 Task: Create a calendar appointment titled 'Sports Event' on 6/28/2023 from 4:00 PM to 4:30 PM in the 'Chennai, Kolkata, Mumbai' time zone.
Action: Mouse moved to (18, 60)
Screenshot: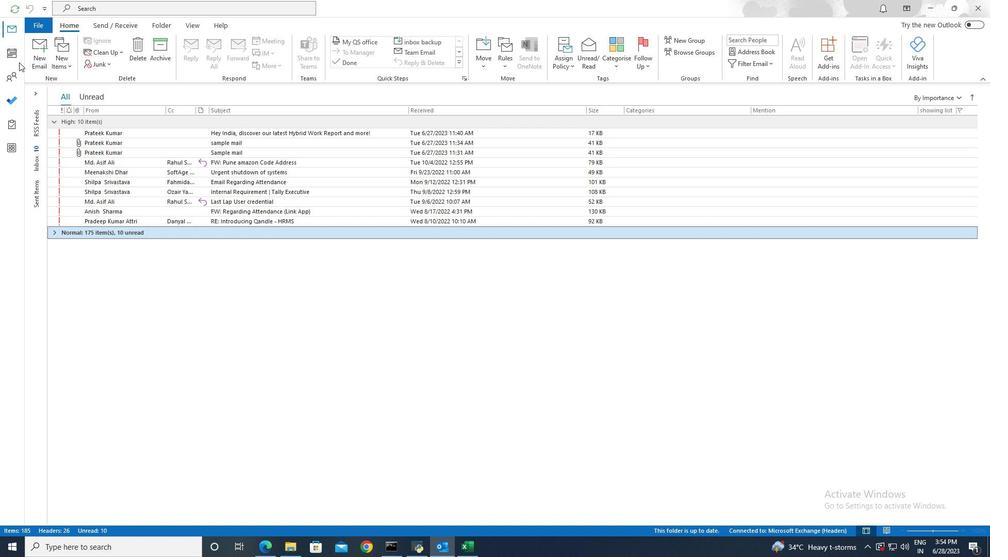 
Action: Mouse pressed left at (18, 60)
Screenshot: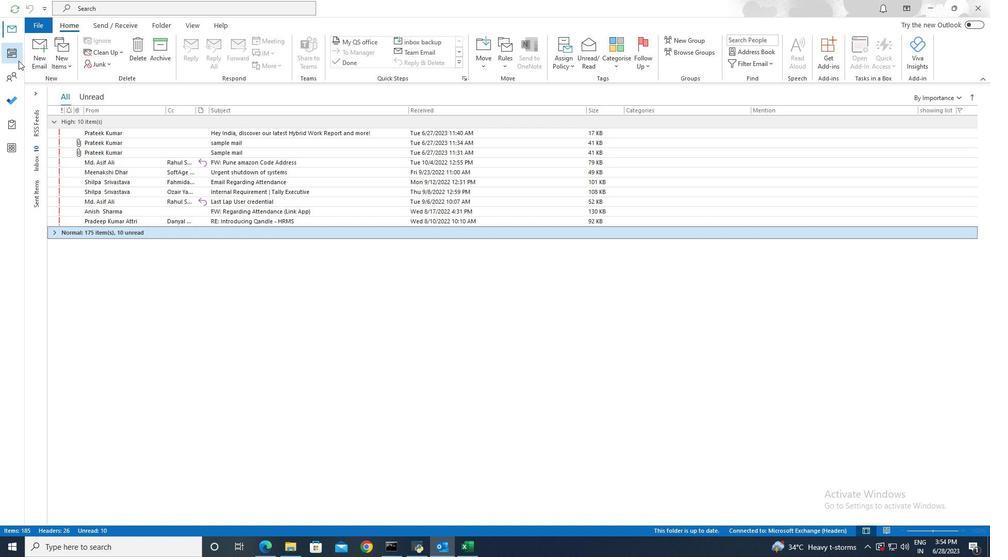 
Action: Mouse moved to (54, 59)
Screenshot: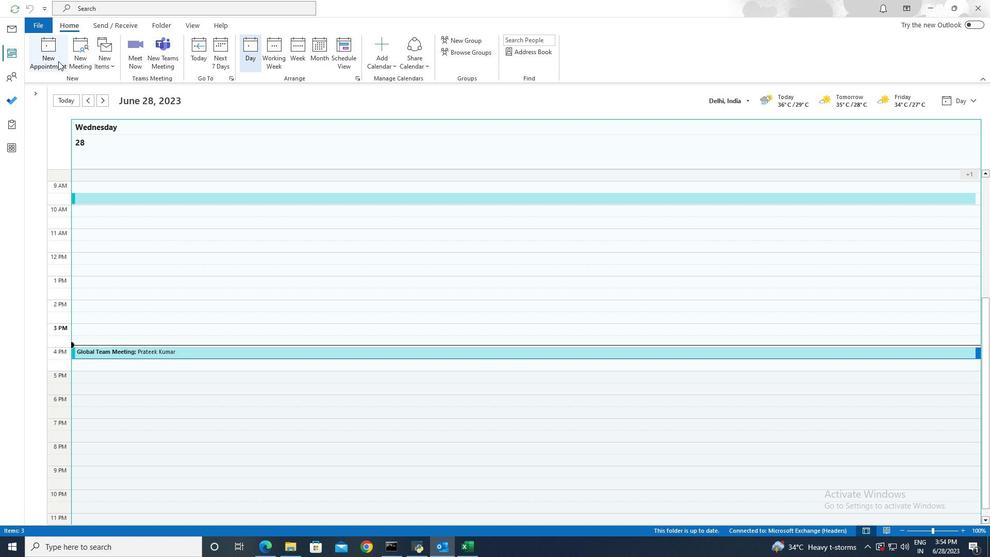 
Action: Mouse pressed left at (54, 59)
Screenshot: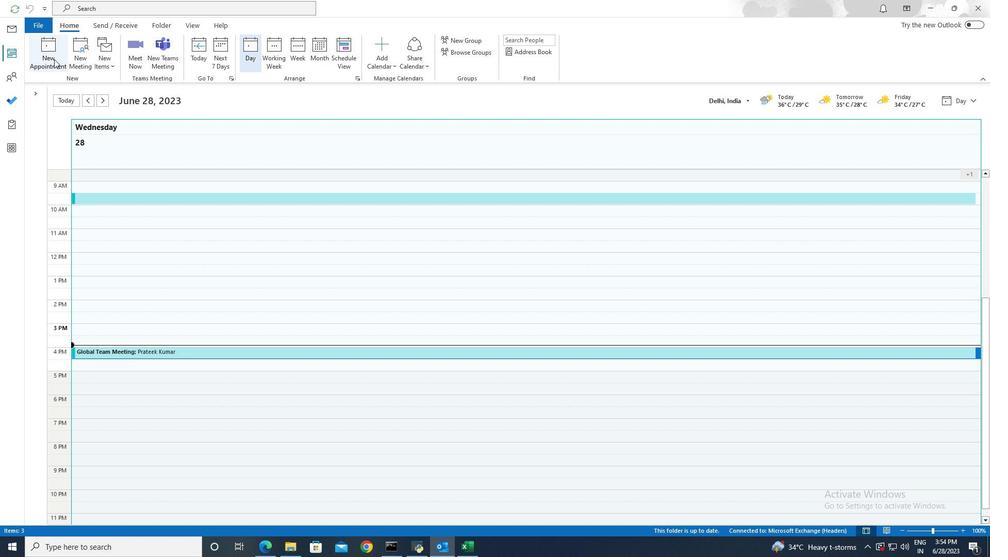 
Action: Mouse moved to (340, 54)
Screenshot: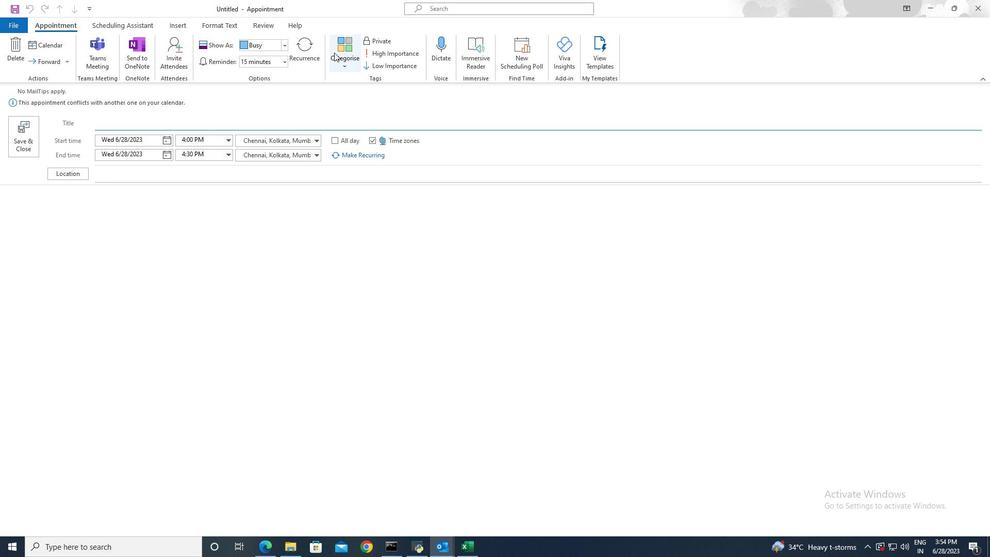 
Action: Mouse pressed left at (340, 54)
Screenshot: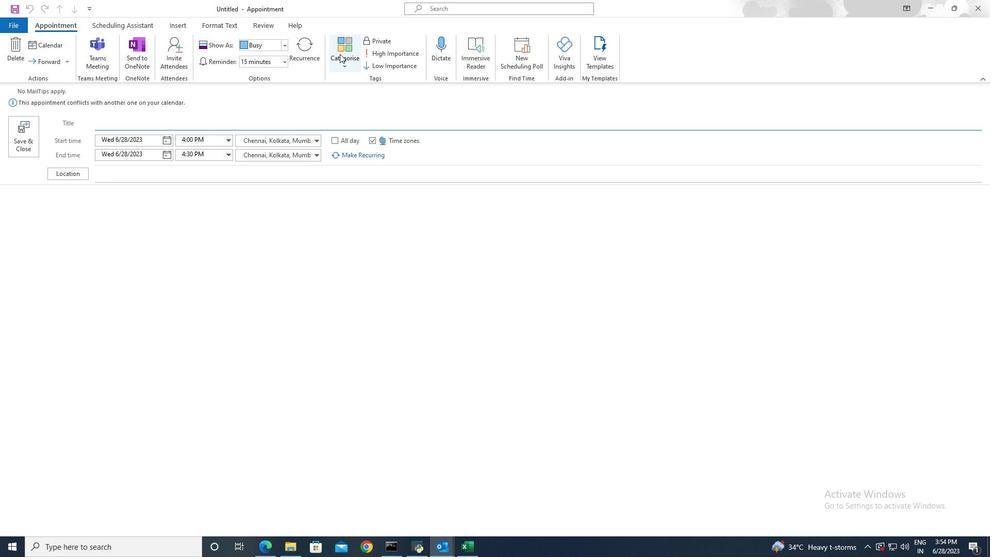 
Action: Mouse moved to (362, 136)
Screenshot: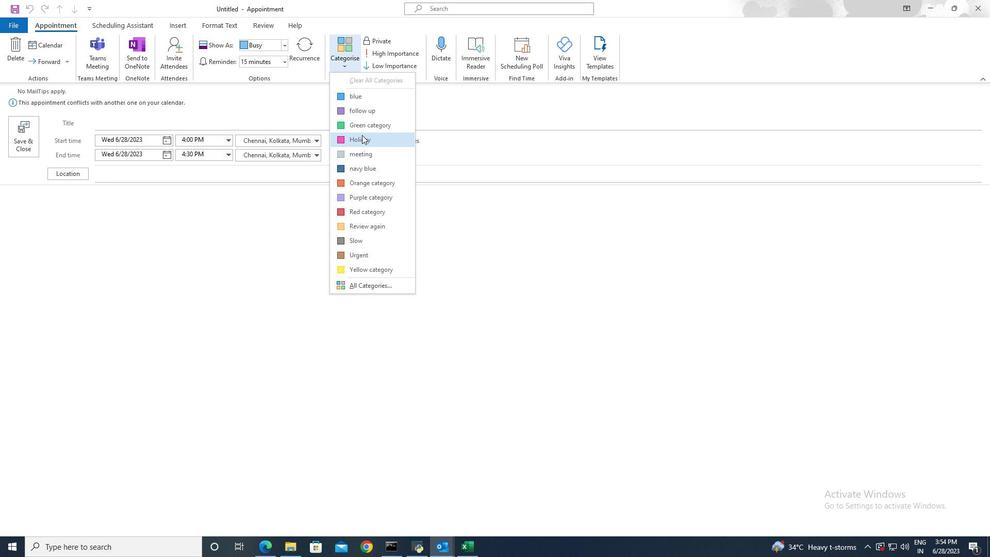 
Action: Mouse pressed left at (362, 136)
Screenshot: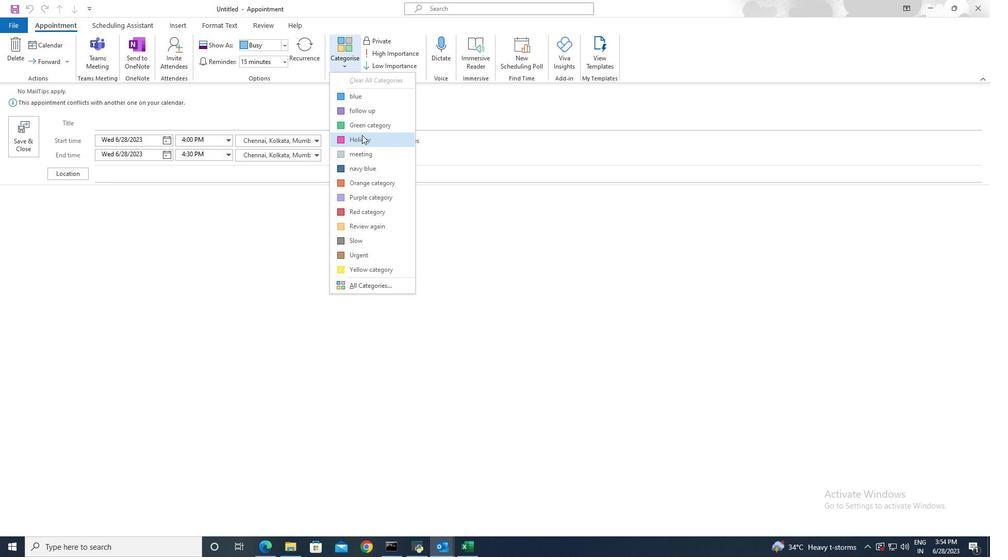 
Action: Mouse moved to (192, 137)
Screenshot: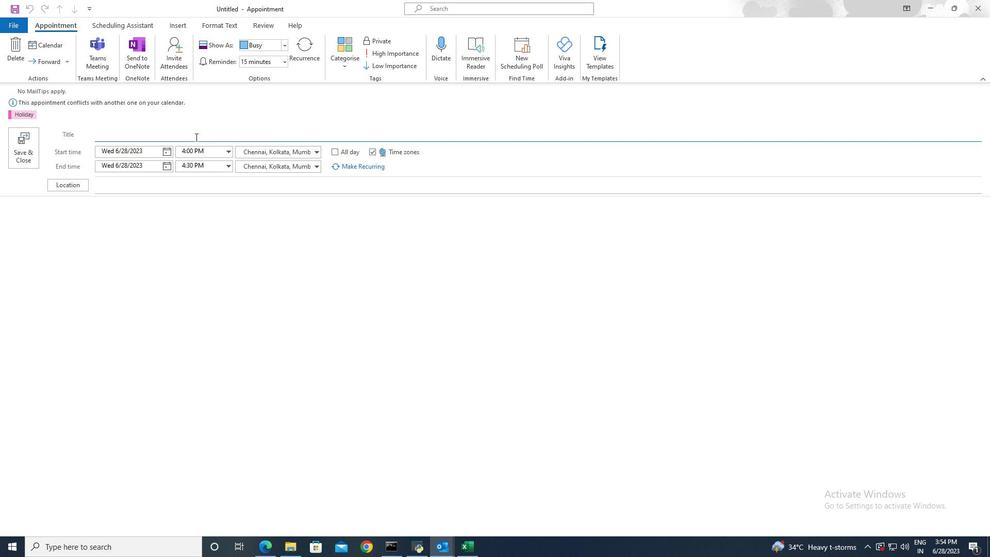 
Action: Mouse pressed left at (192, 137)
Screenshot: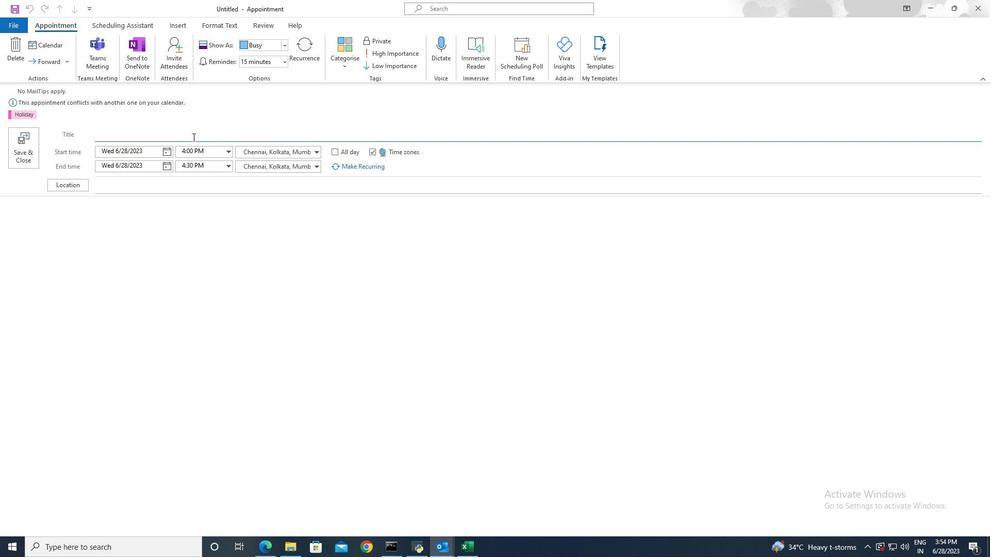 
Action: Key pressed <Key.shift>Sports<Key.space><Key.shift>Event
Screenshot: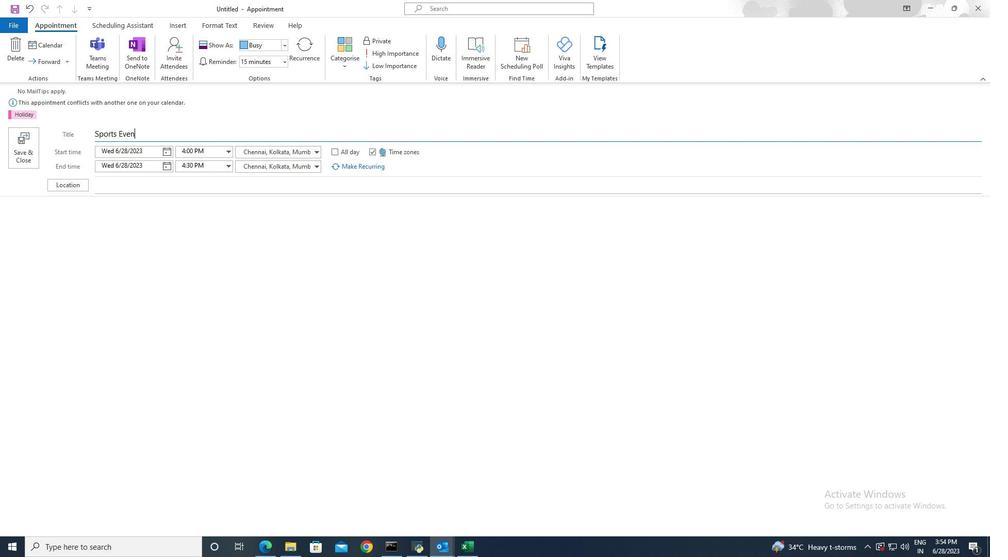 
Action: Mouse moved to (192, 138)
Screenshot: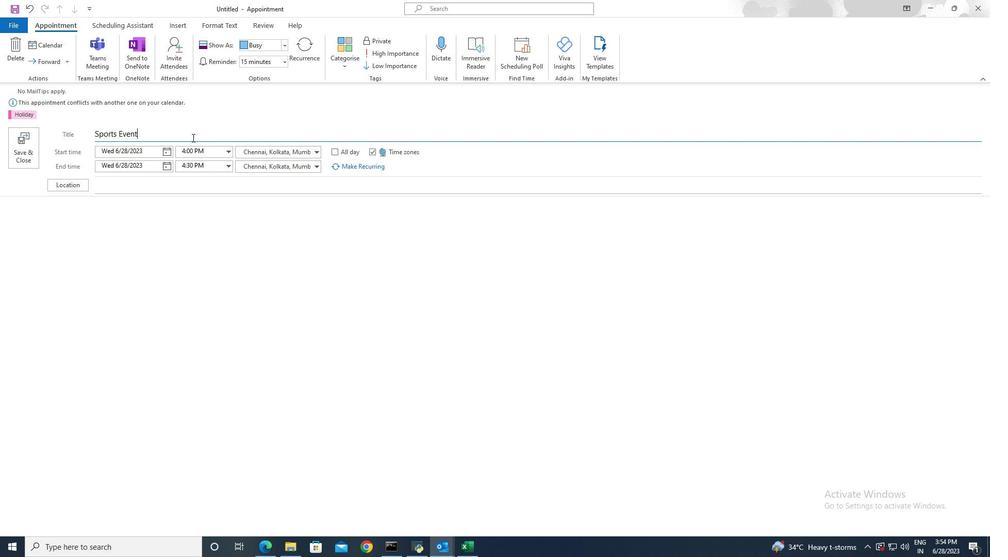 
